 Task: Look for products in the category "Laundry" from Sprouts only.
Action: Mouse moved to (787, 295)
Screenshot: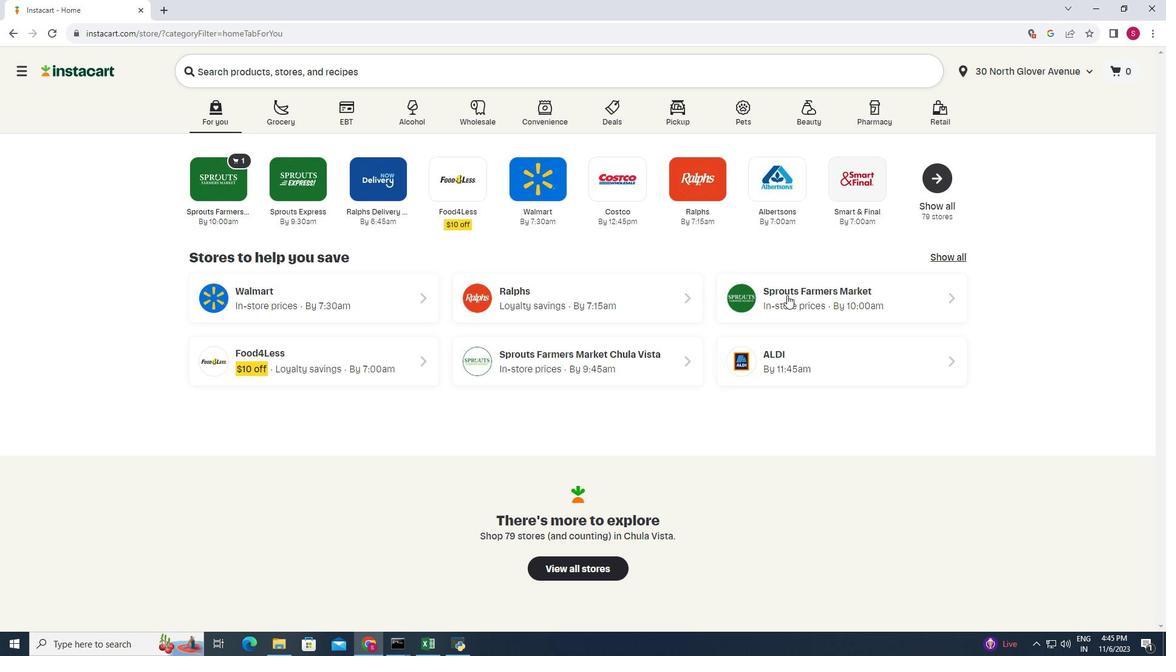 
Action: Mouse pressed left at (787, 295)
Screenshot: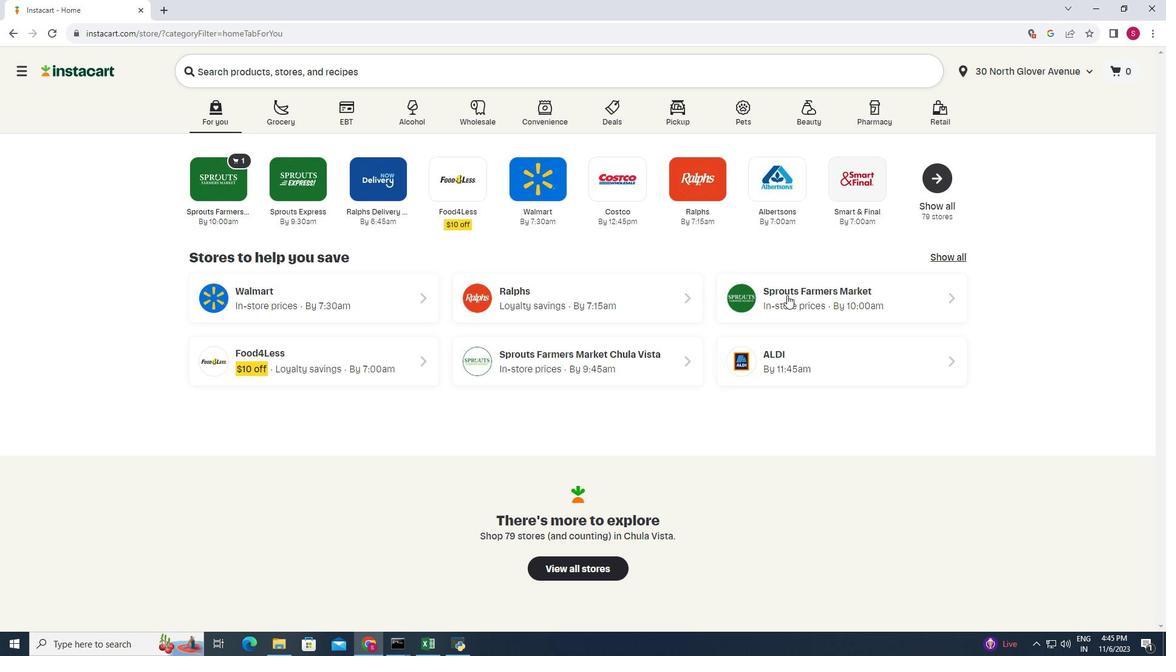 
Action: Mouse moved to (58, 380)
Screenshot: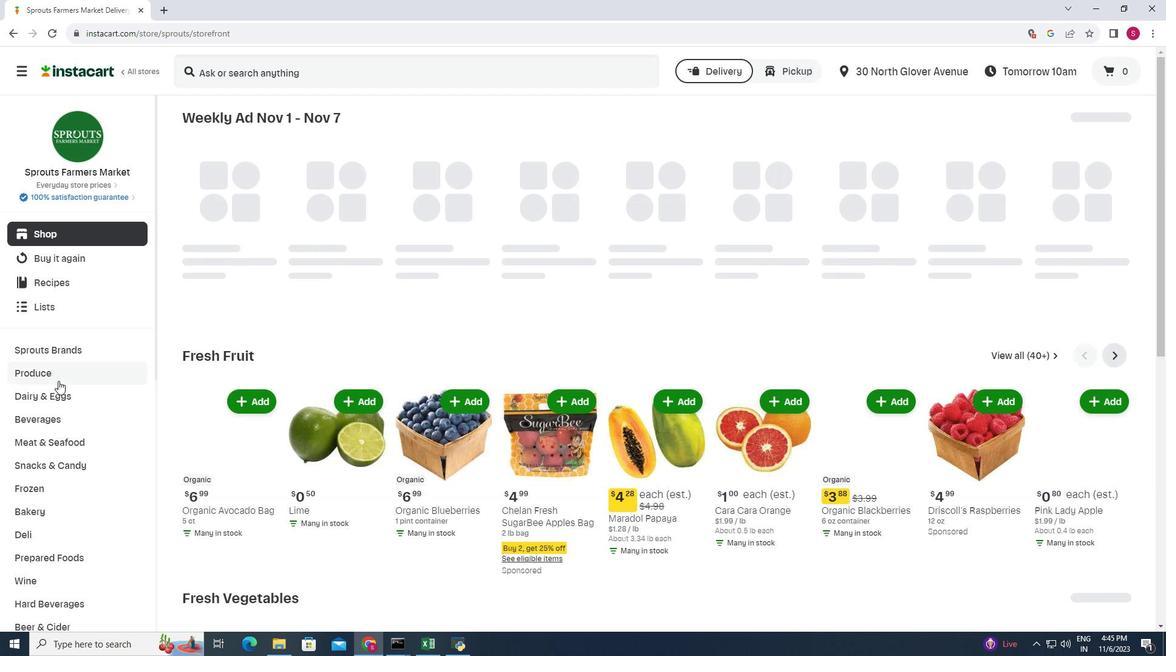 
Action: Mouse scrolled (58, 380) with delta (0, 0)
Screenshot: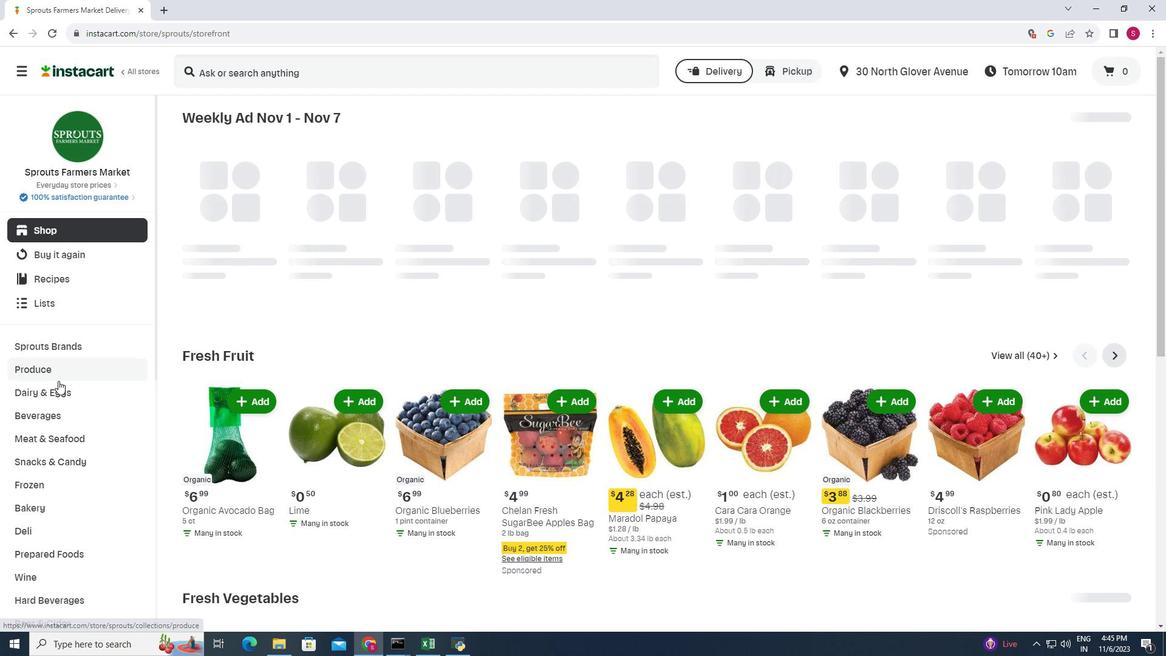 
Action: Mouse scrolled (58, 380) with delta (0, 0)
Screenshot: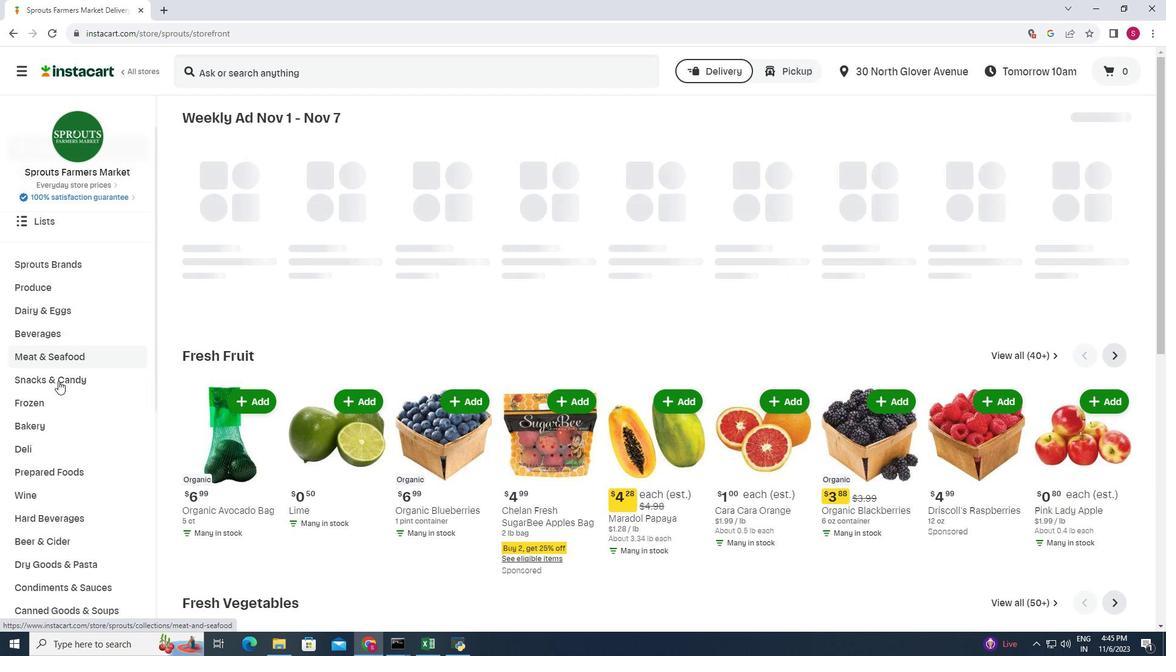
Action: Mouse scrolled (58, 380) with delta (0, 0)
Screenshot: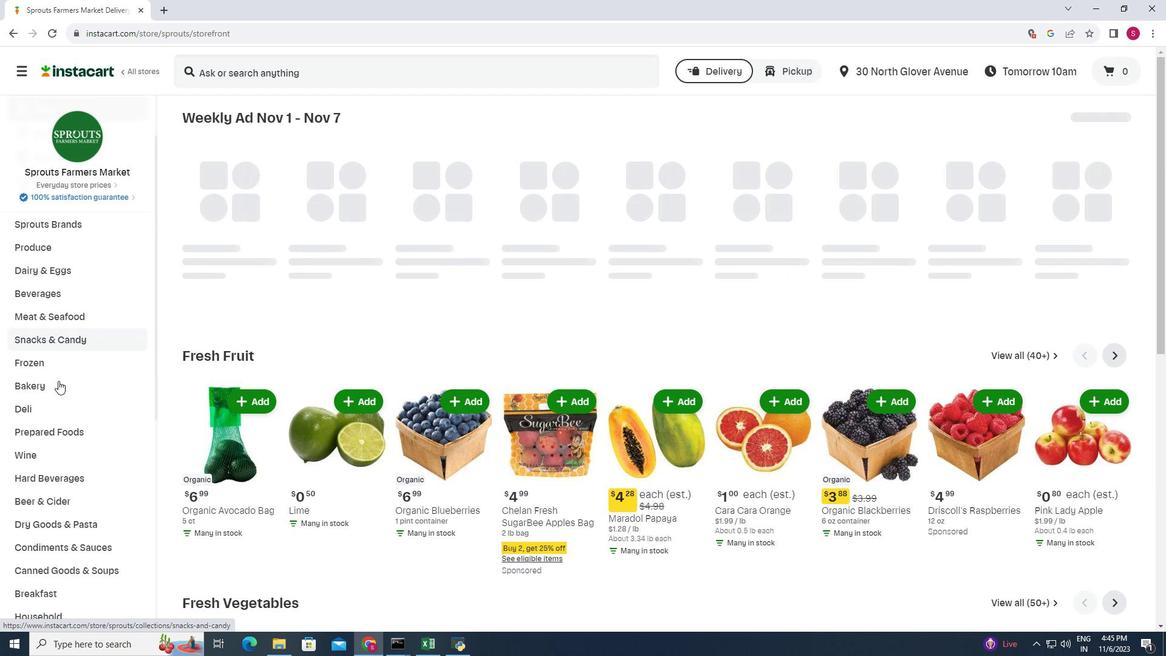 
Action: Mouse scrolled (58, 380) with delta (0, 0)
Screenshot: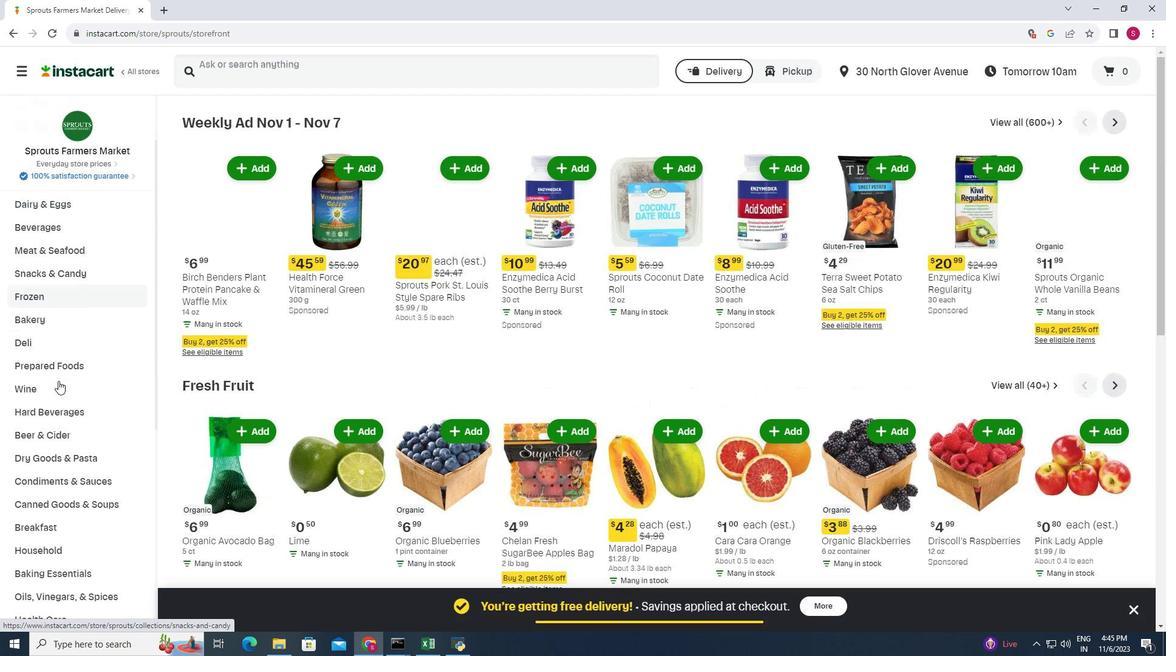 
Action: Mouse scrolled (58, 380) with delta (0, 0)
Screenshot: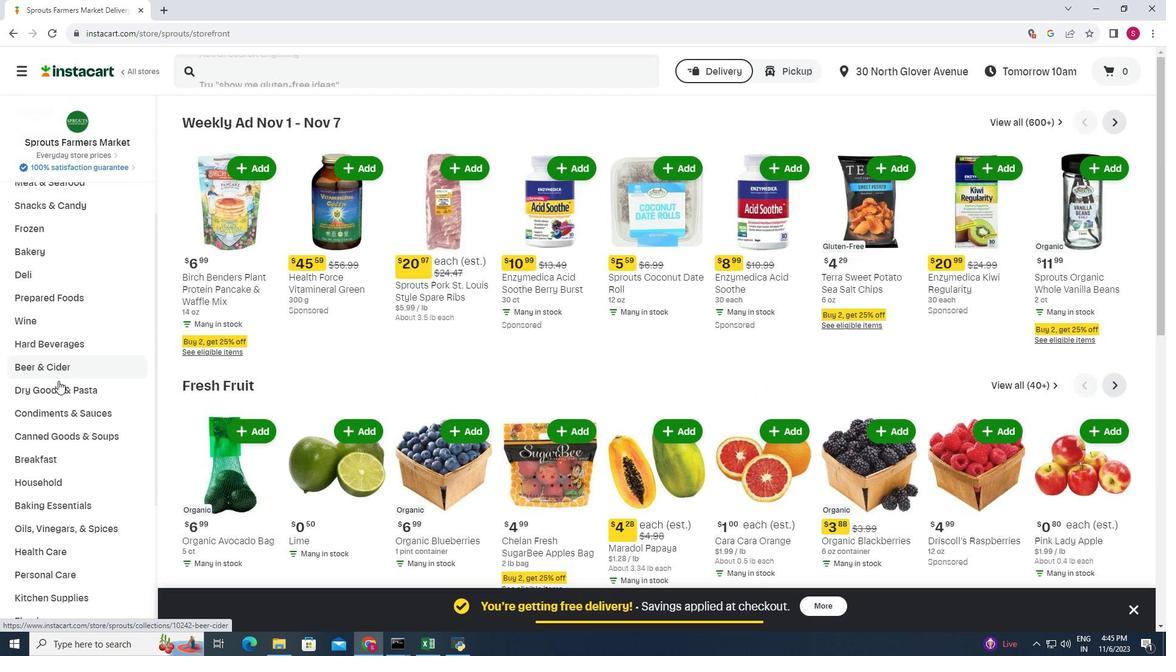 
Action: Mouse moved to (54, 429)
Screenshot: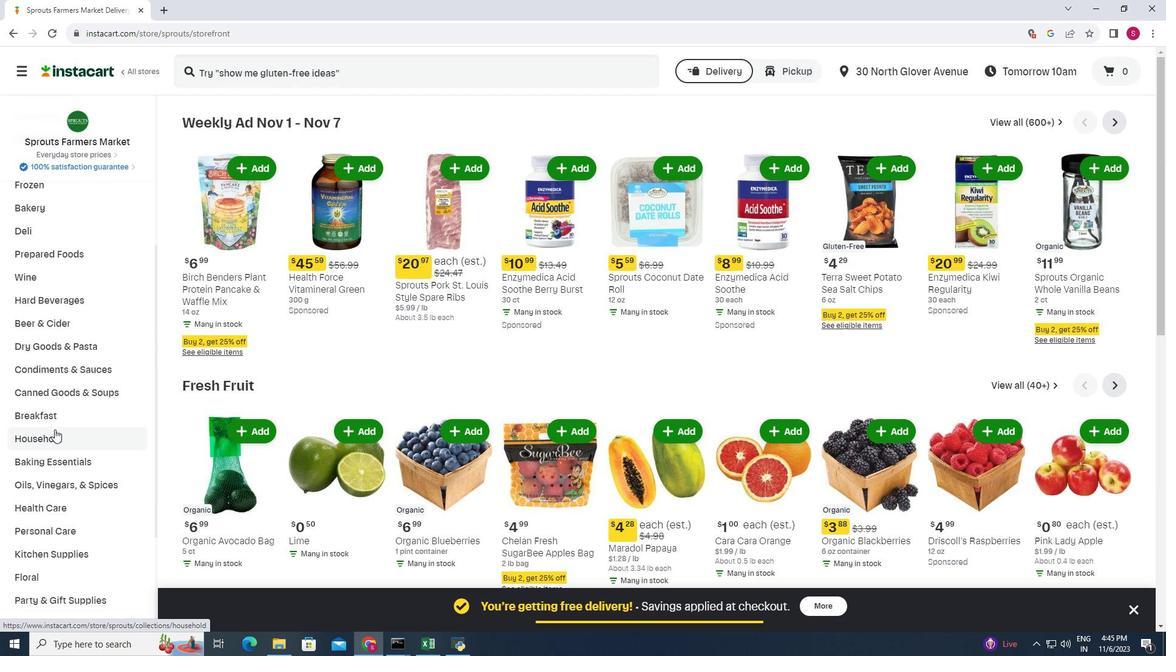
Action: Mouse pressed left at (54, 429)
Screenshot: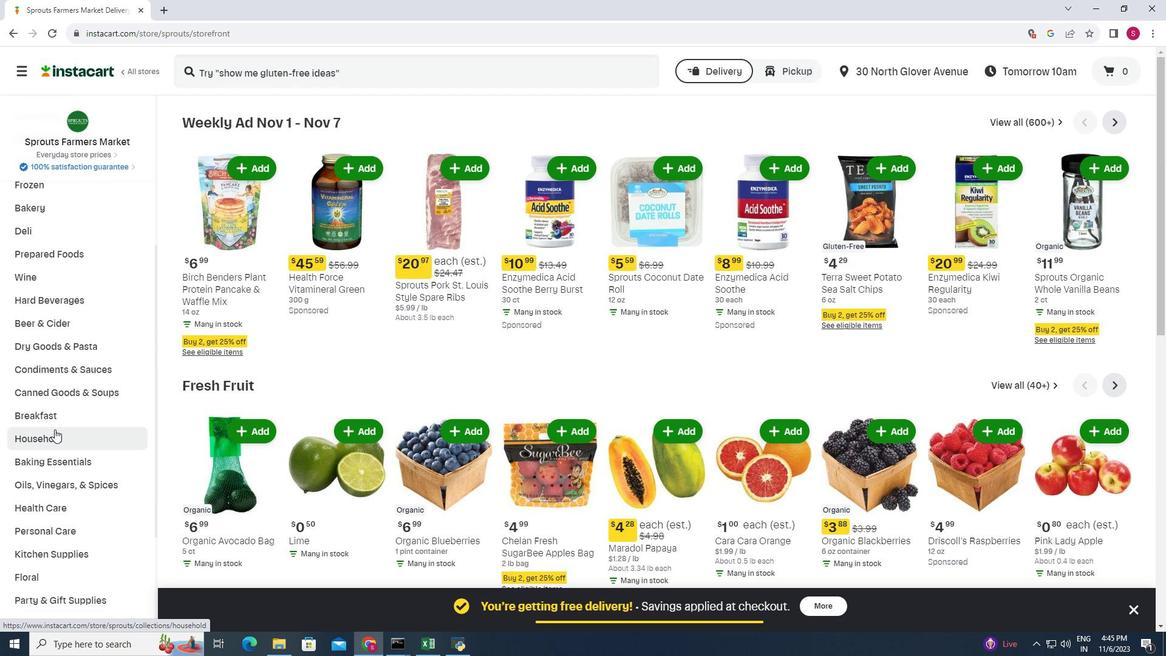 
Action: Mouse moved to (467, 148)
Screenshot: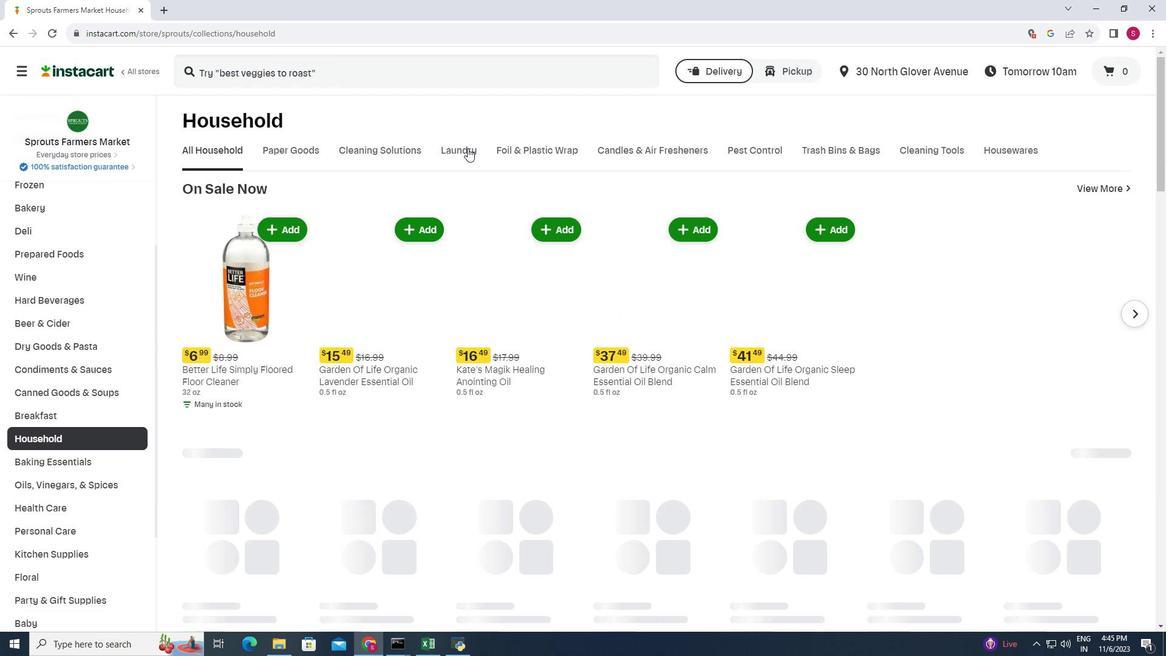 
Action: Mouse pressed left at (467, 148)
Screenshot: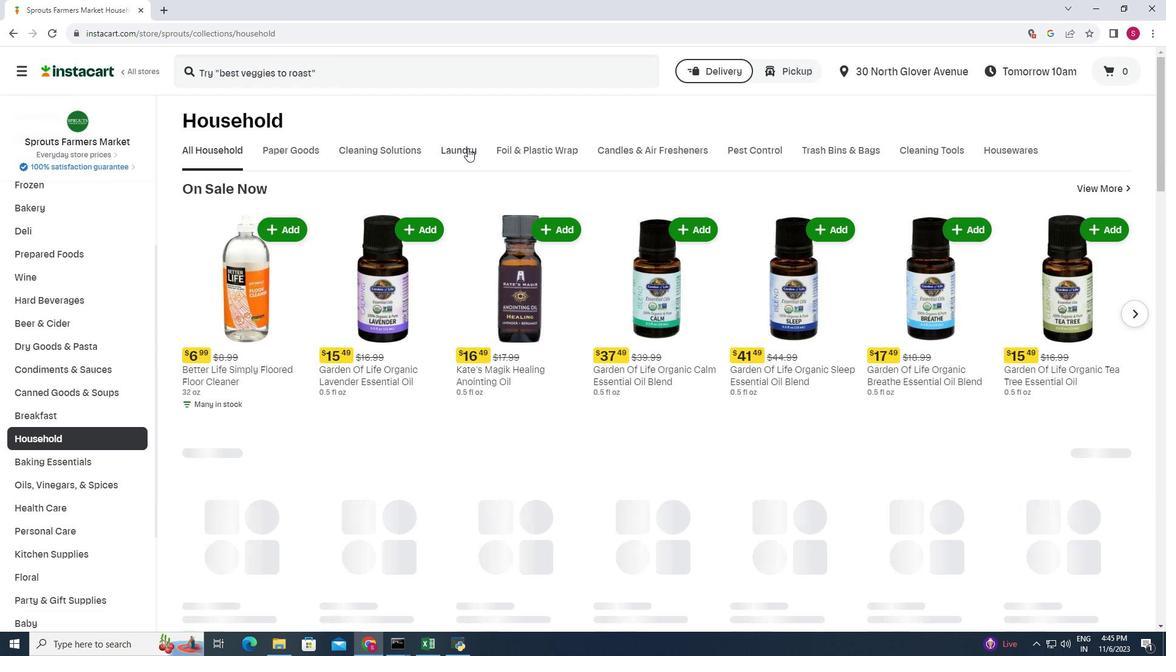 
Action: Mouse moved to (229, 249)
Screenshot: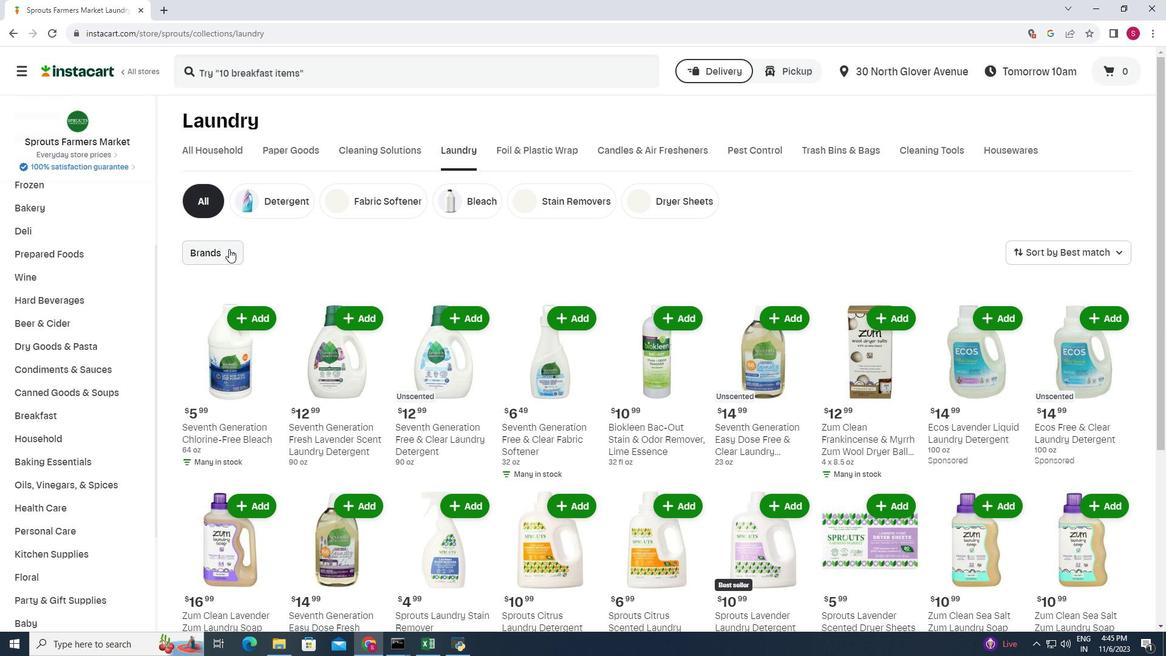 
Action: Mouse pressed left at (229, 249)
Screenshot: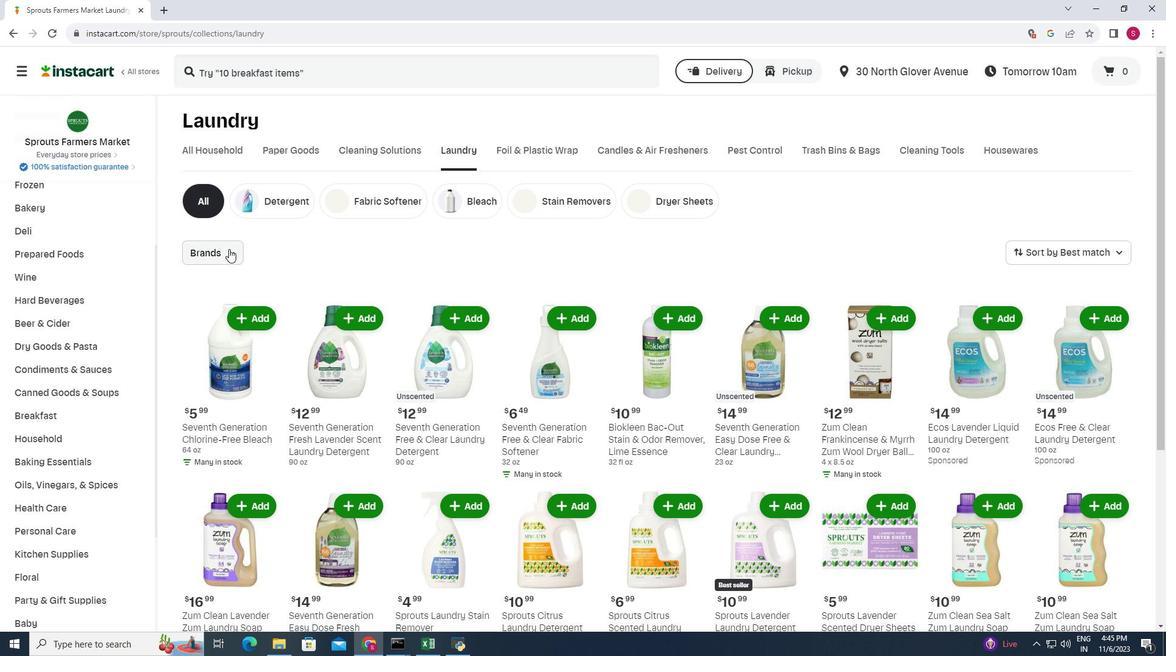 
Action: Mouse moved to (224, 317)
Screenshot: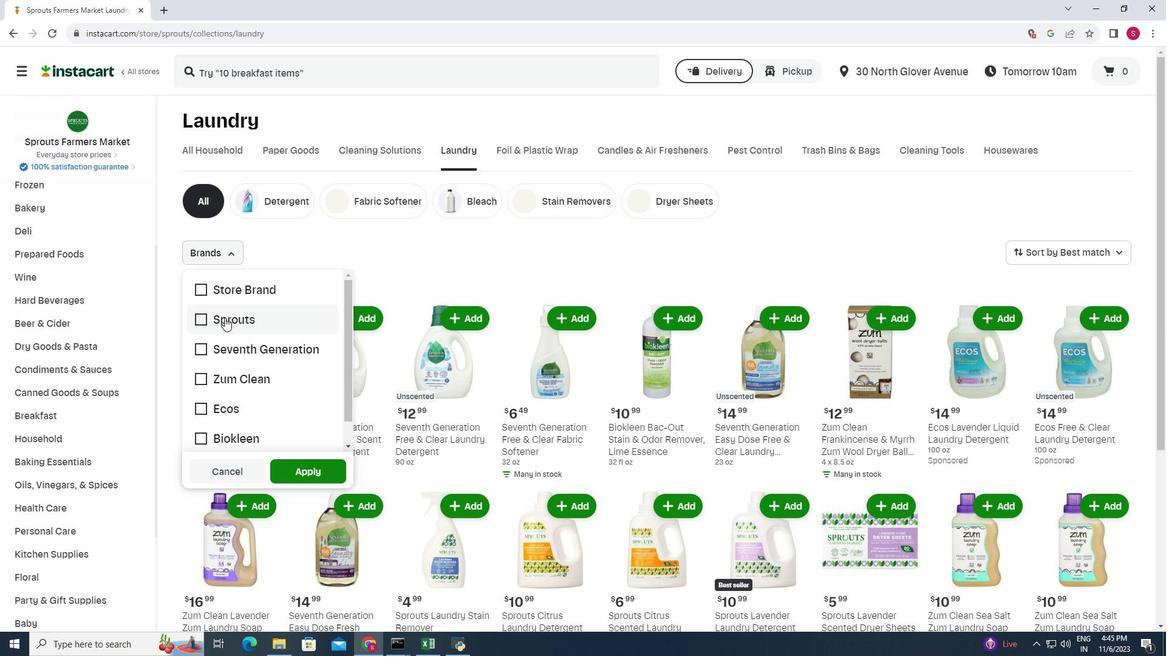 
Action: Mouse pressed left at (224, 317)
Screenshot: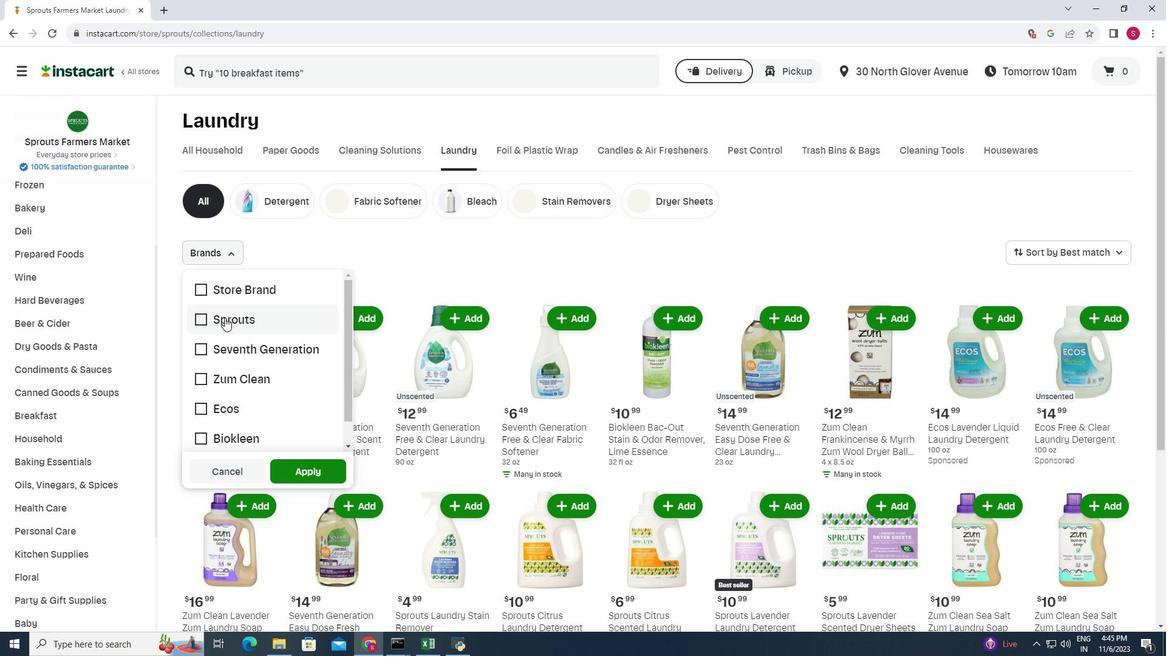 
Action: Mouse moved to (305, 470)
Screenshot: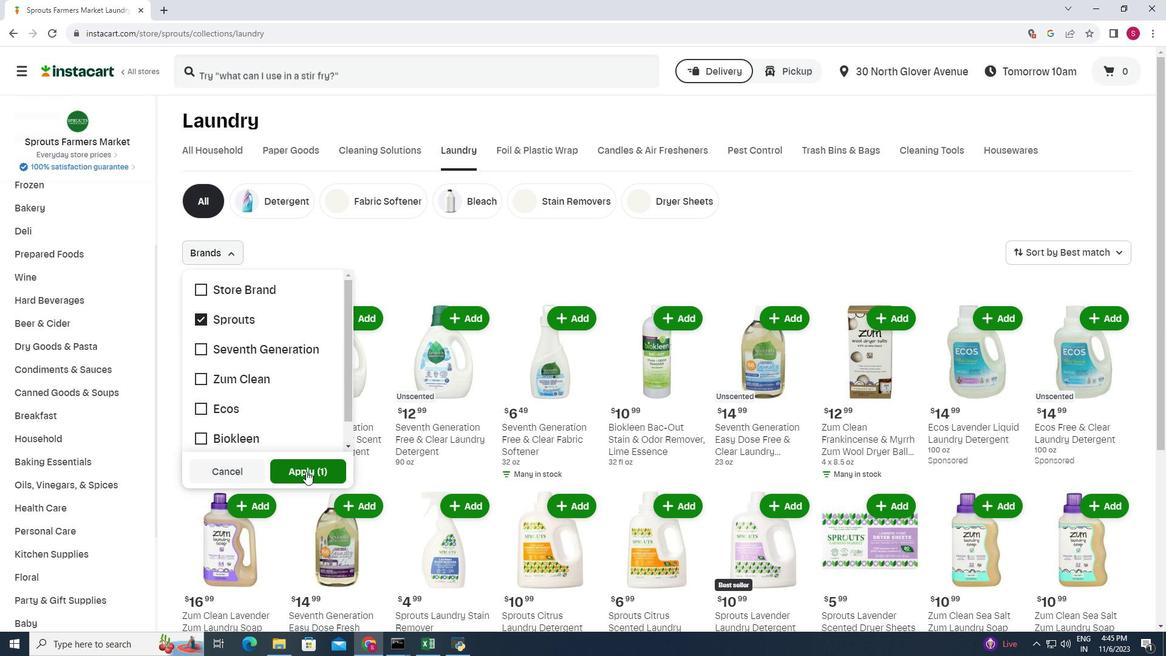 
Action: Mouse pressed left at (305, 470)
Screenshot: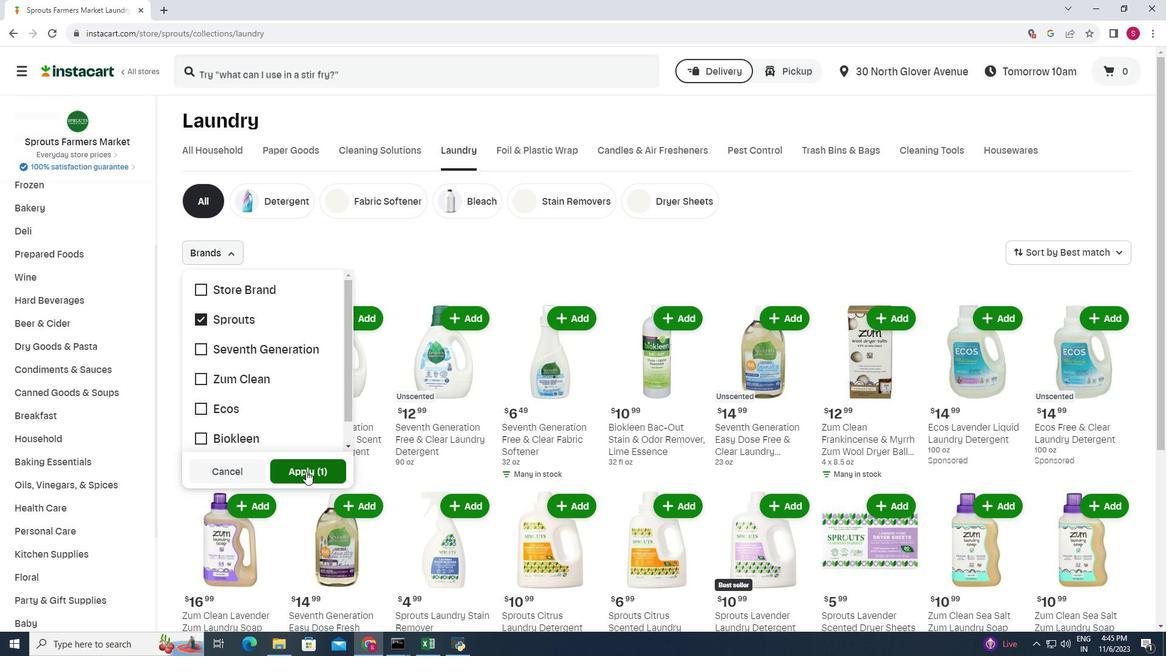 
Action: Mouse moved to (480, 265)
Screenshot: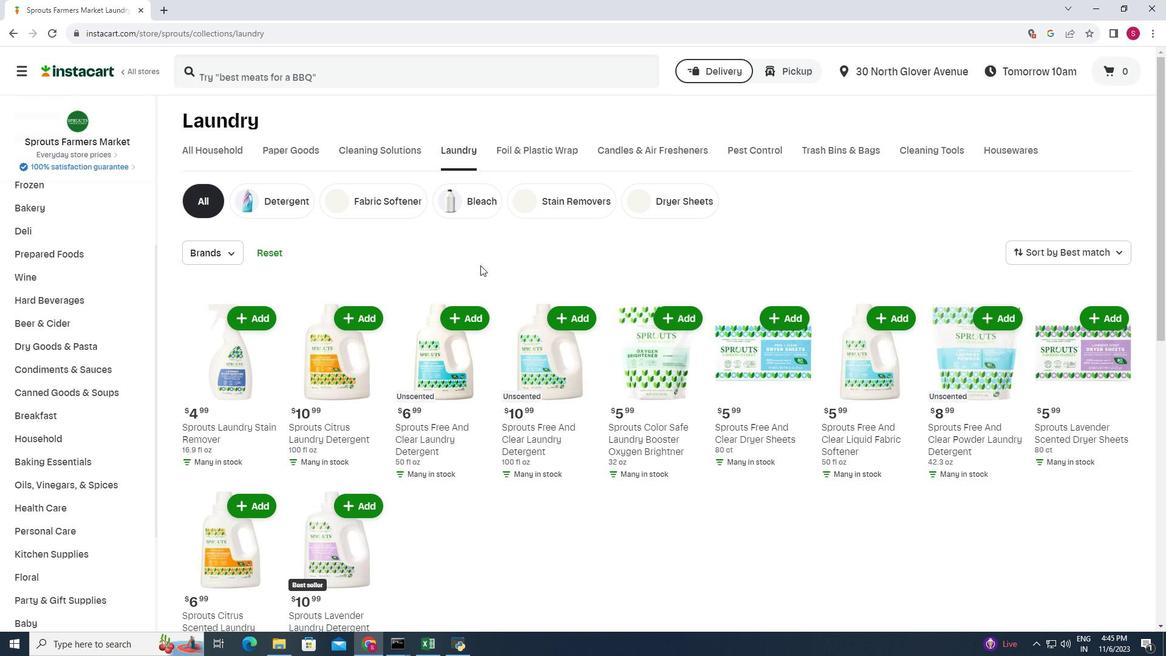 
Action: Mouse scrolled (480, 264) with delta (0, 0)
Screenshot: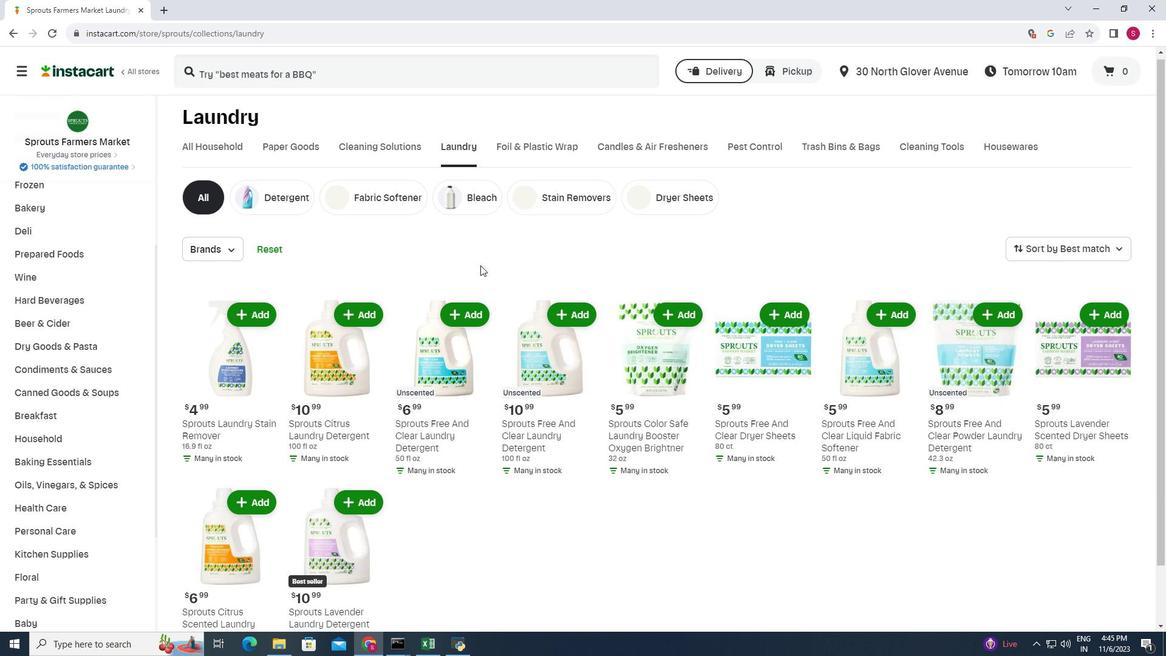 
Action: Mouse scrolled (480, 264) with delta (0, 0)
Screenshot: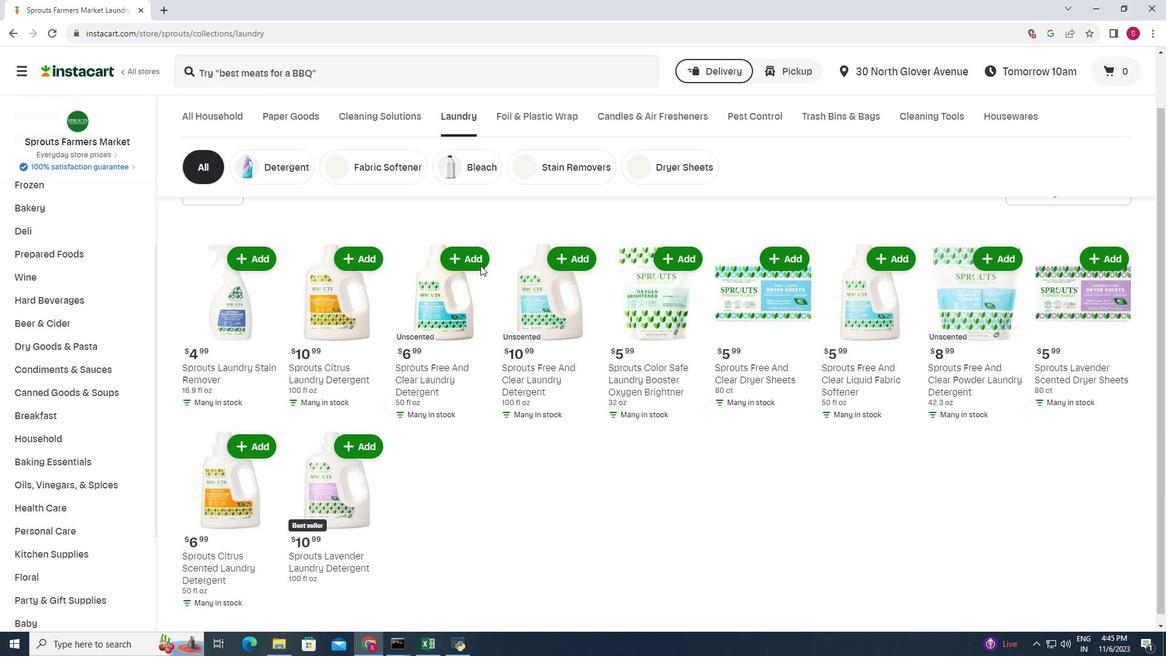 
Action: Mouse scrolled (480, 264) with delta (0, 0)
Screenshot: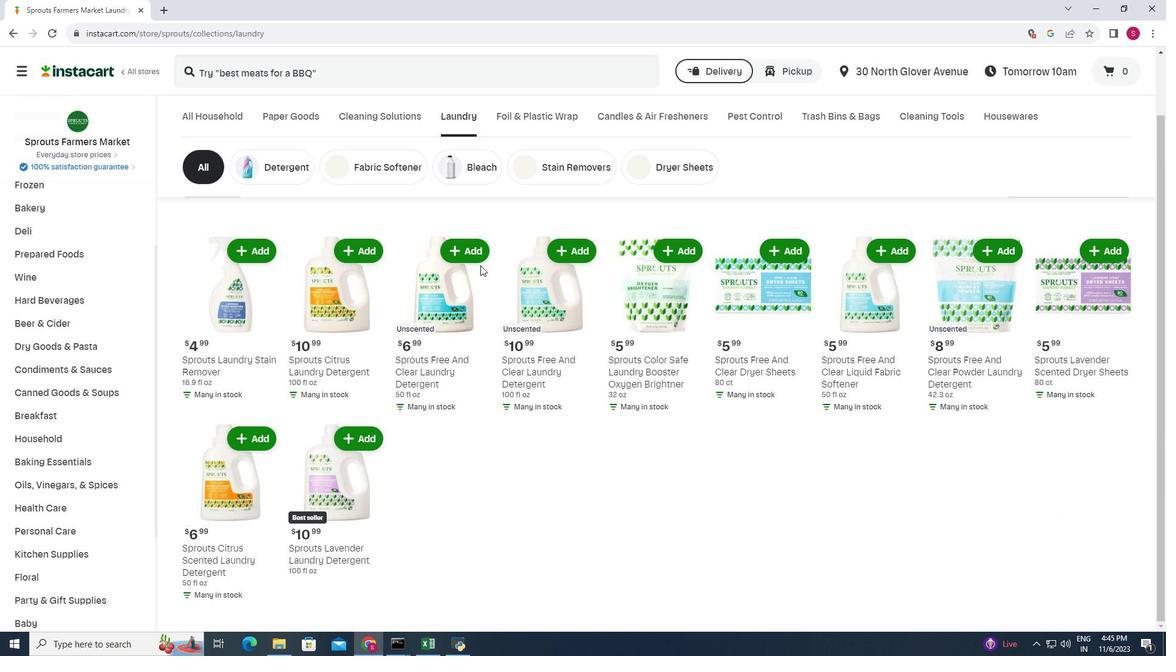 
Action: Mouse scrolled (480, 264) with delta (0, 0)
Screenshot: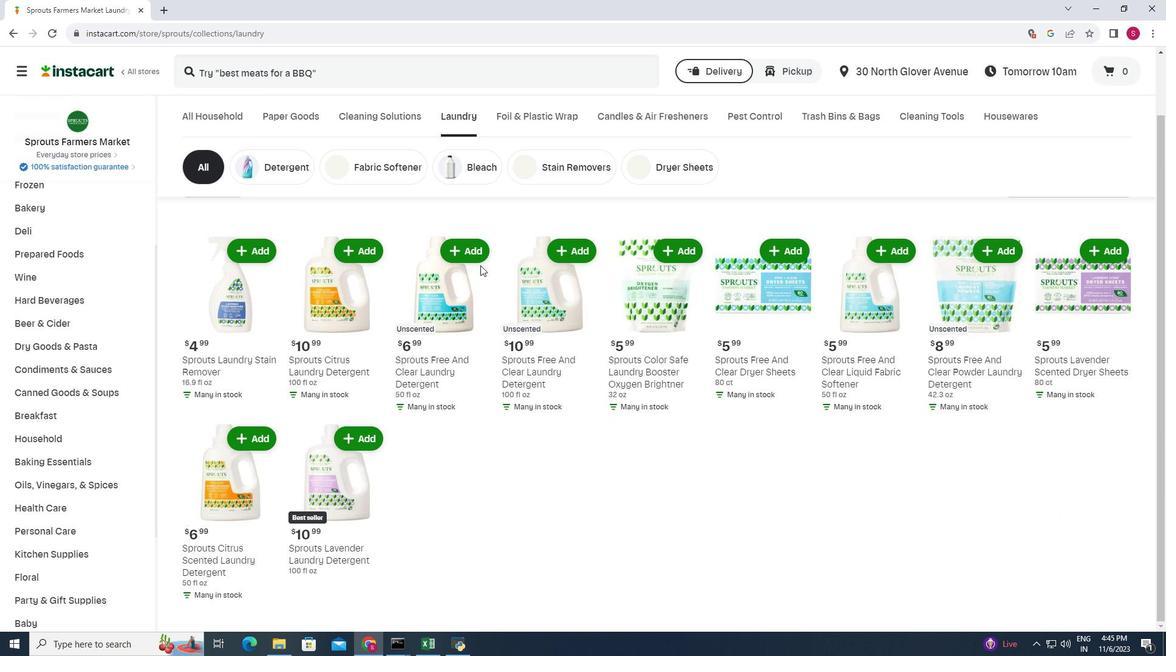 
Action: Mouse moved to (510, 303)
Screenshot: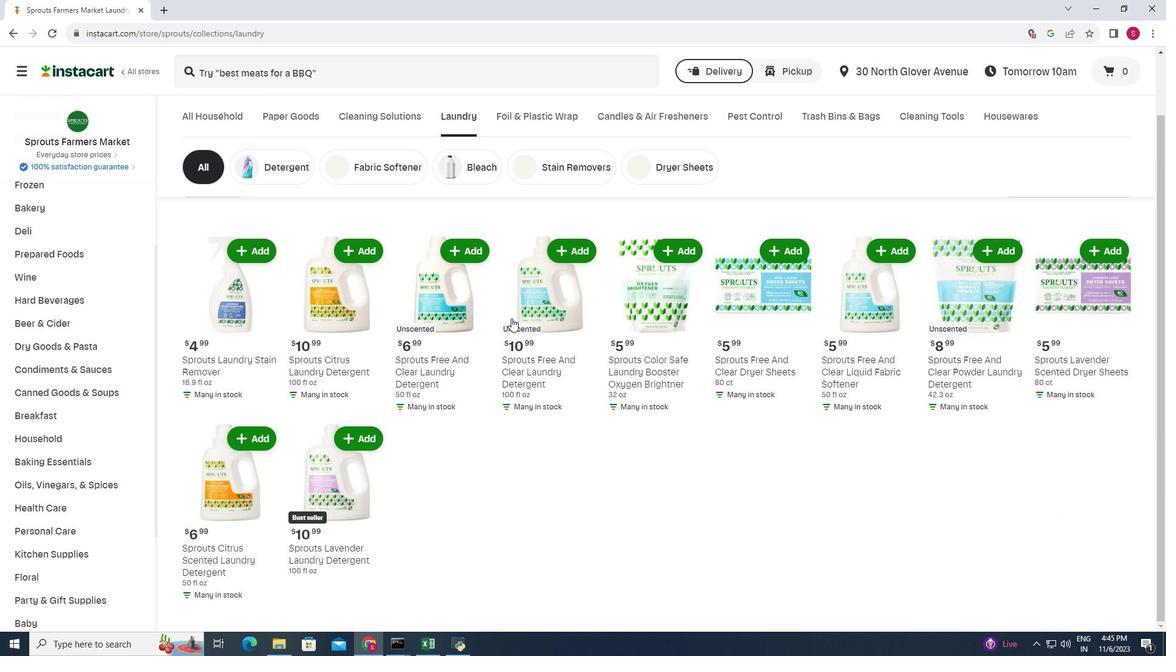 
